 Task: Create a sub task System Test and UAT for the task  Develop a new online tool for customer support ticketing in the project AnchorTech , assign it to team member softage.2@softage.net and update the status of the sub task to  On Track  , set the priority of the sub task to Low
Action: Mouse moved to (265, 350)
Screenshot: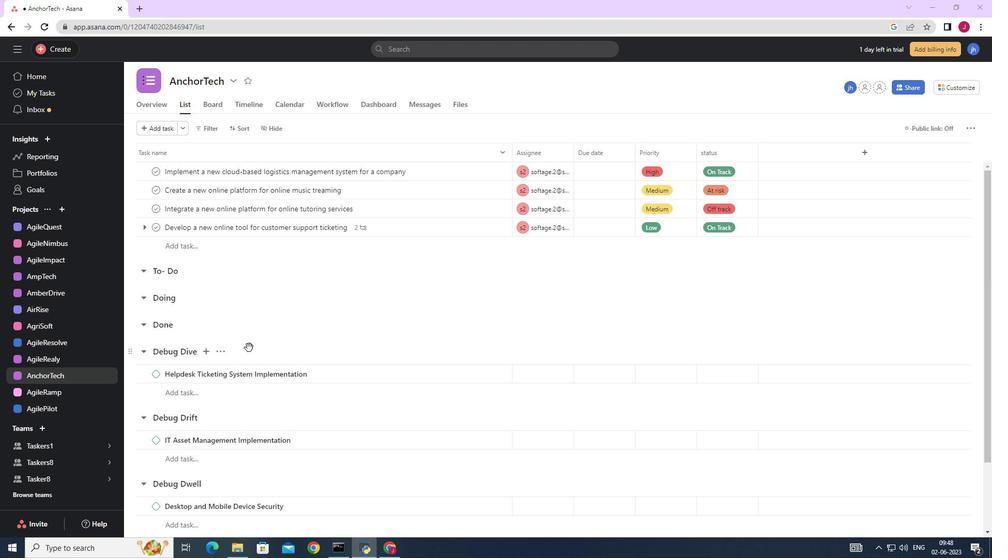 
Action: Mouse scrolled (265, 350) with delta (0, 0)
Screenshot: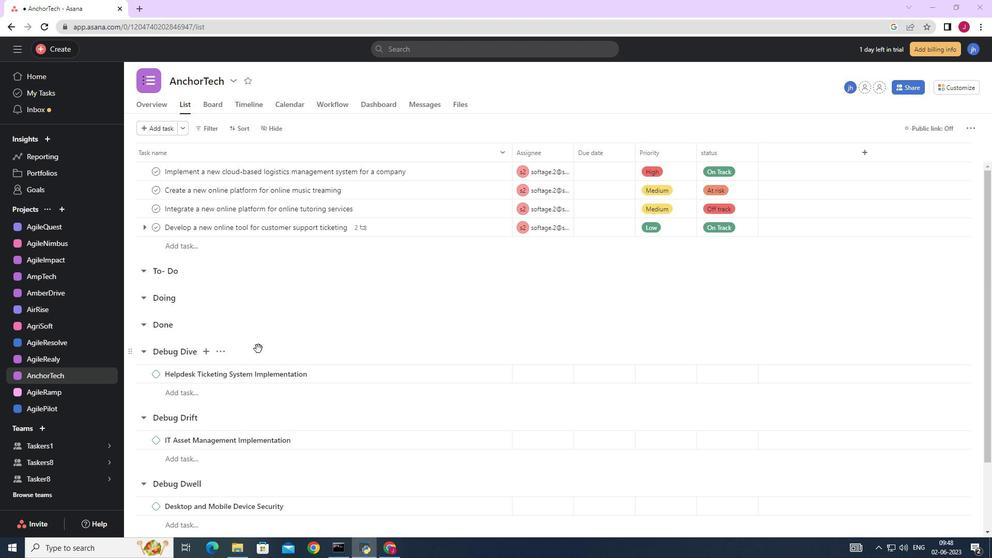 
Action: Mouse scrolled (265, 350) with delta (0, 0)
Screenshot: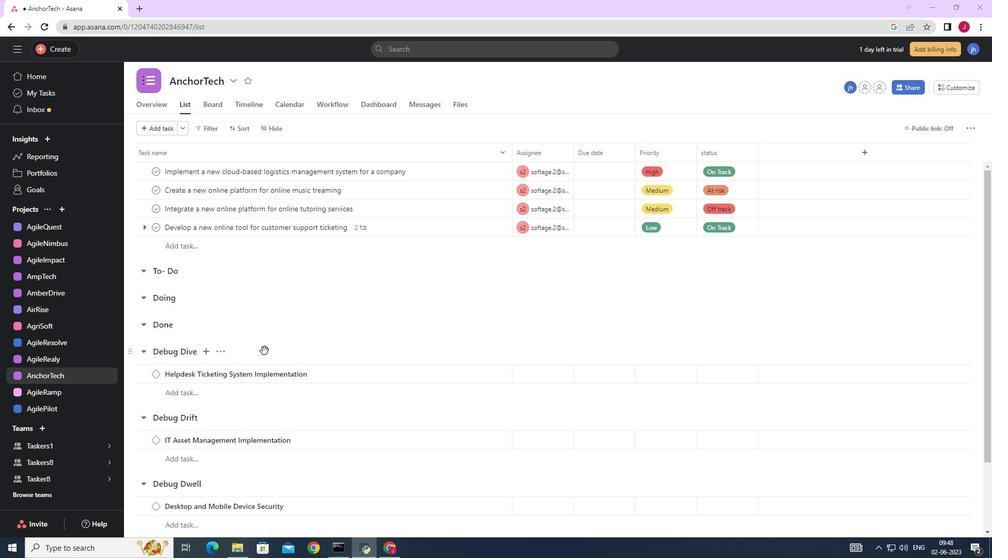 
Action: Mouse scrolled (265, 350) with delta (0, 0)
Screenshot: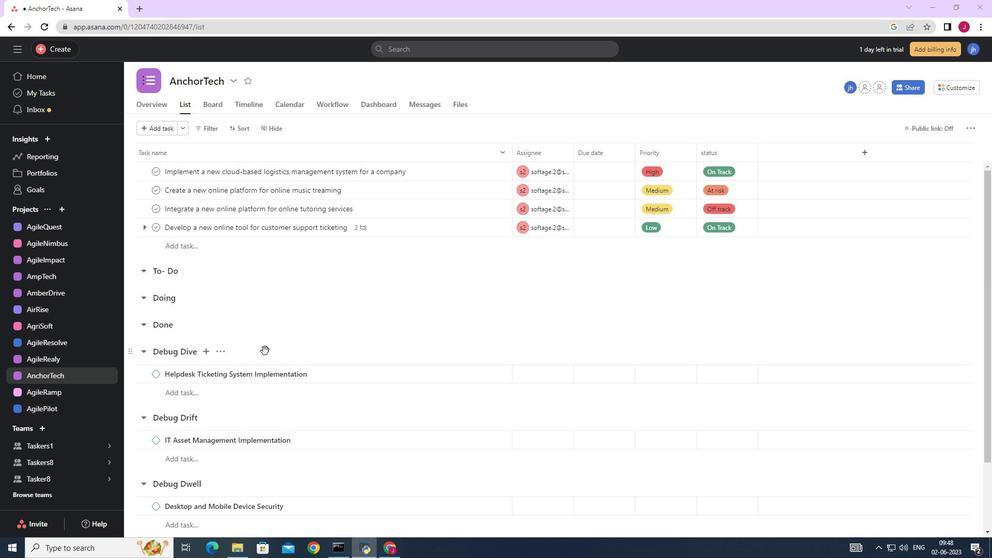 
Action: Mouse moved to (266, 350)
Screenshot: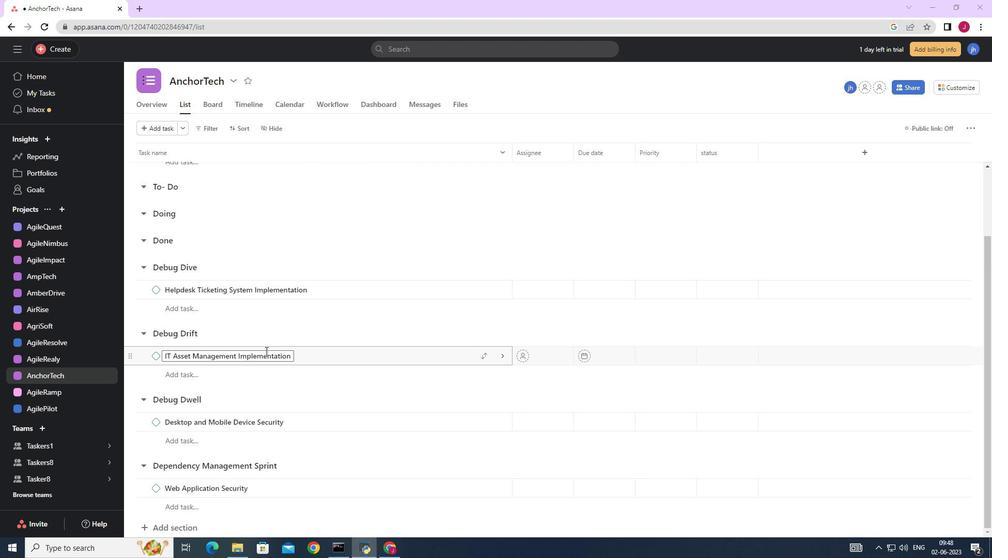 
Action: Mouse scrolled (266, 351) with delta (0, 0)
Screenshot: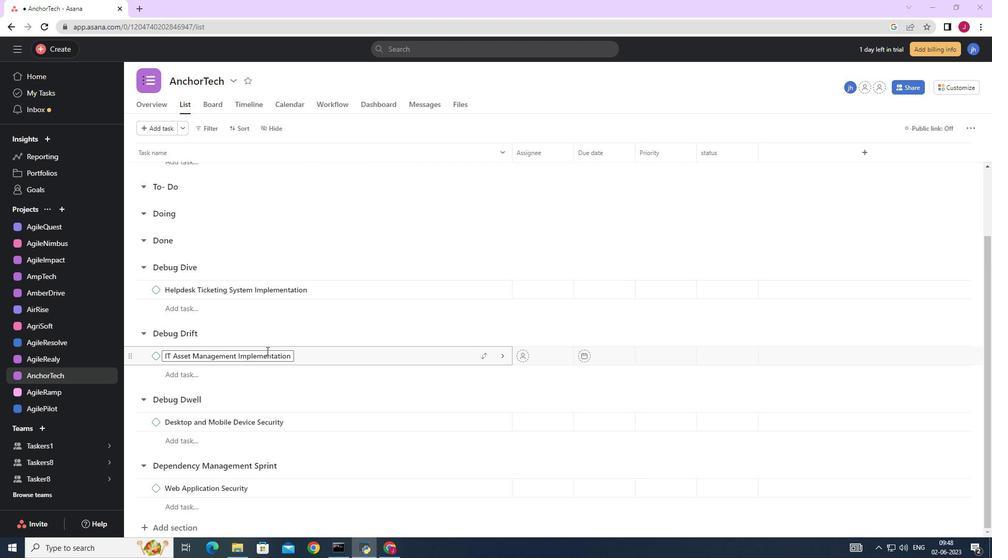 
Action: Mouse scrolled (266, 351) with delta (0, 0)
Screenshot: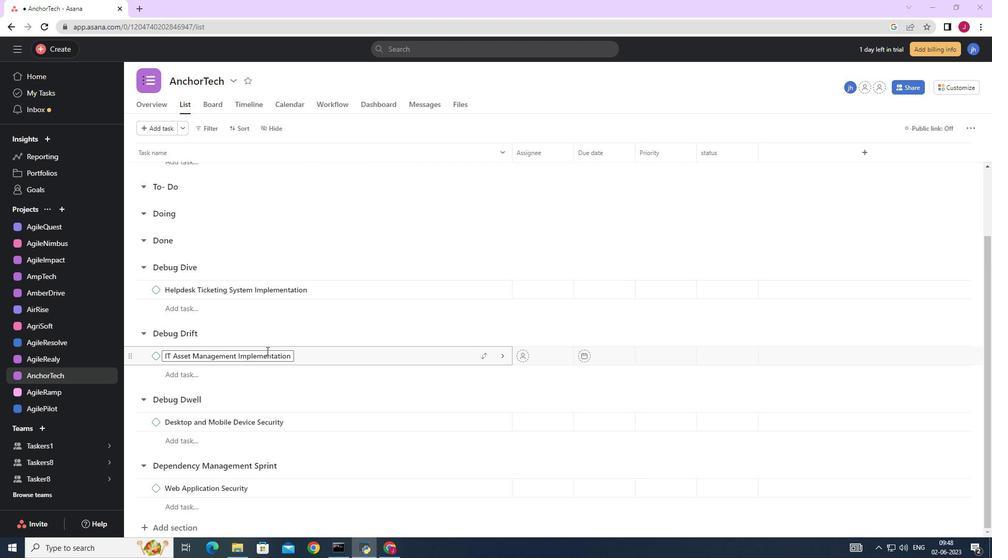 
Action: Mouse scrolled (266, 351) with delta (0, 0)
Screenshot: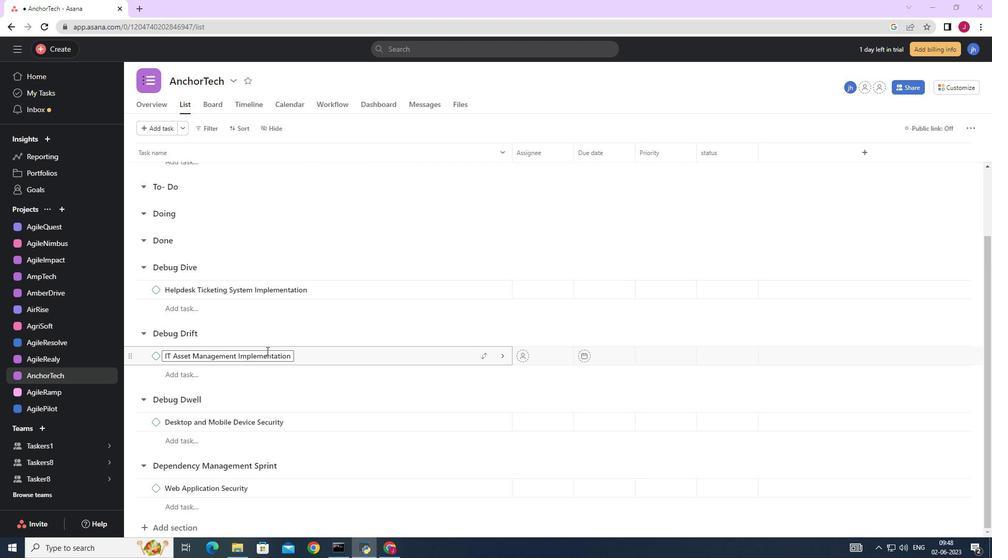 
Action: Mouse moved to (471, 228)
Screenshot: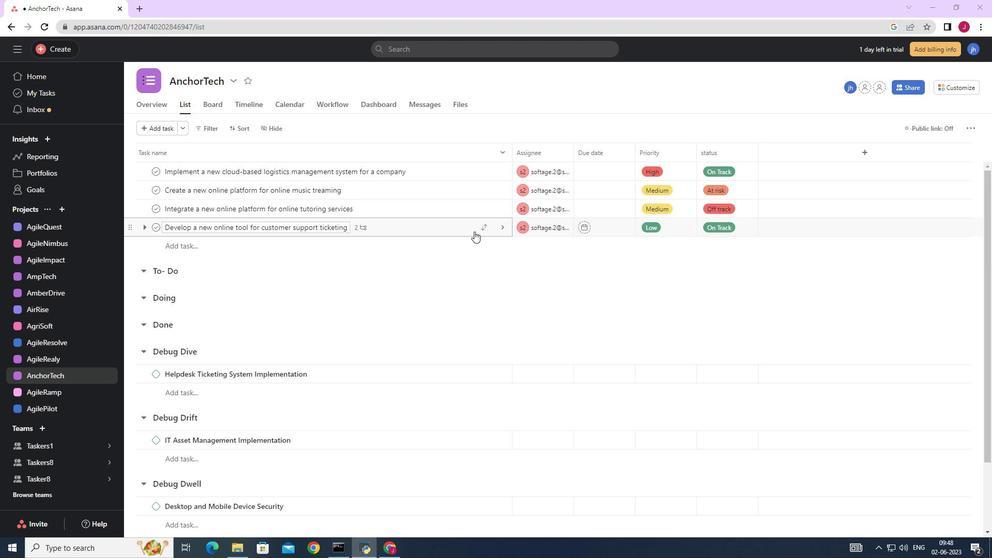 
Action: Mouse pressed left at (471, 228)
Screenshot: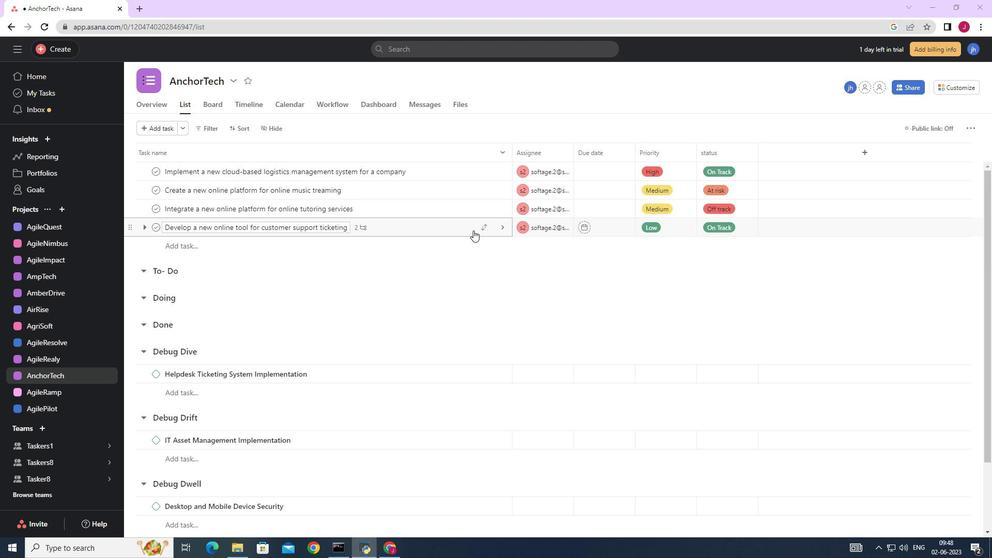 
Action: Mouse moved to (819, 396)
Screenshot: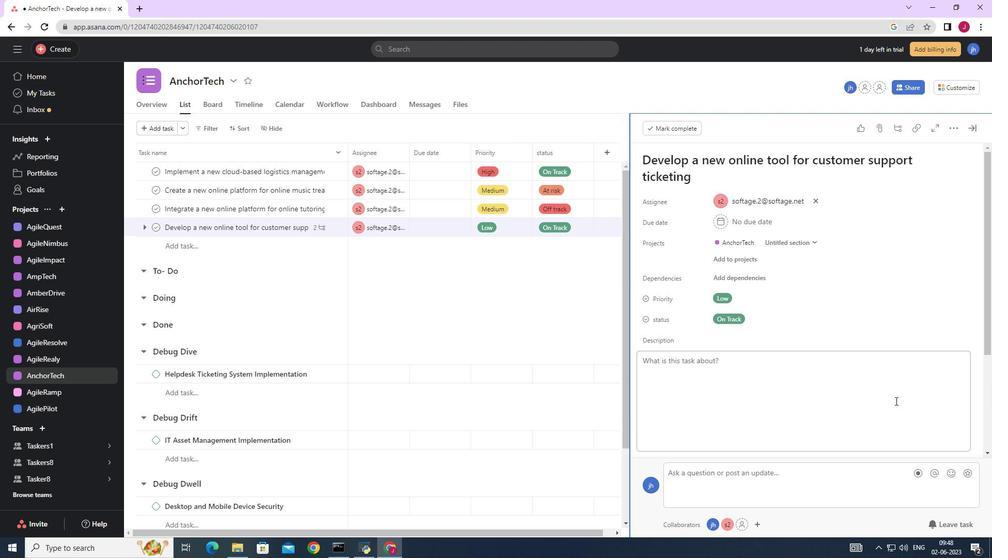 
Action: Mouse scrolled (819, 396) with delta (0, 0)
Screenshot: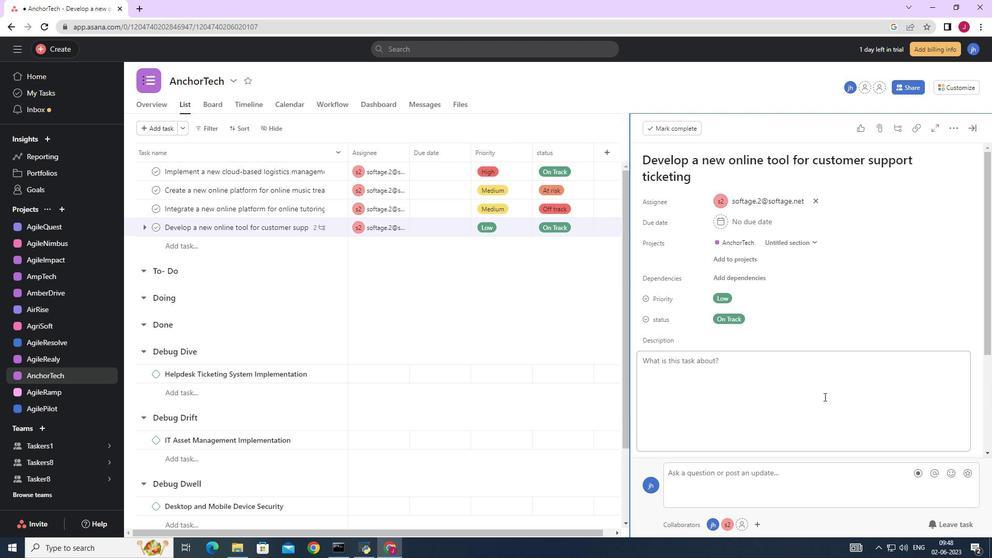 
Action: Mouse scrolled (819, 396) with delta (0, 0)
Screenshot: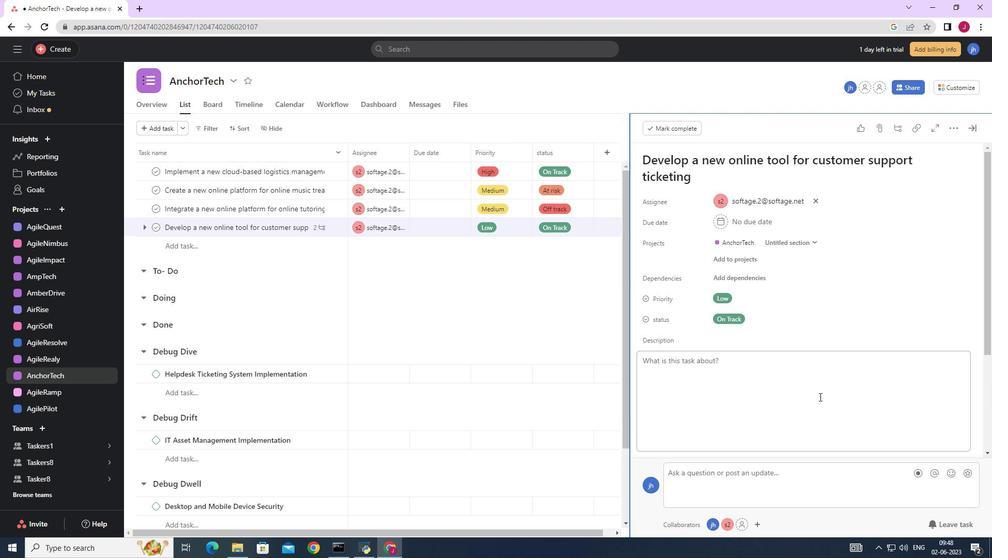 
Action: Mouse moved to (819, 396)
Screenshot: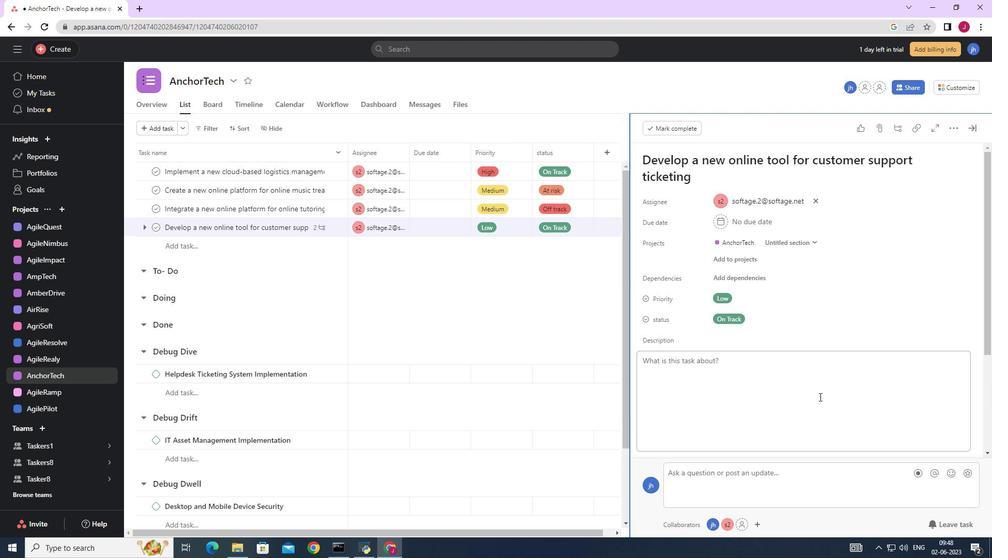 
Action: Mouse scrolled (819, 396) with delta (0, 0)
Screenshot: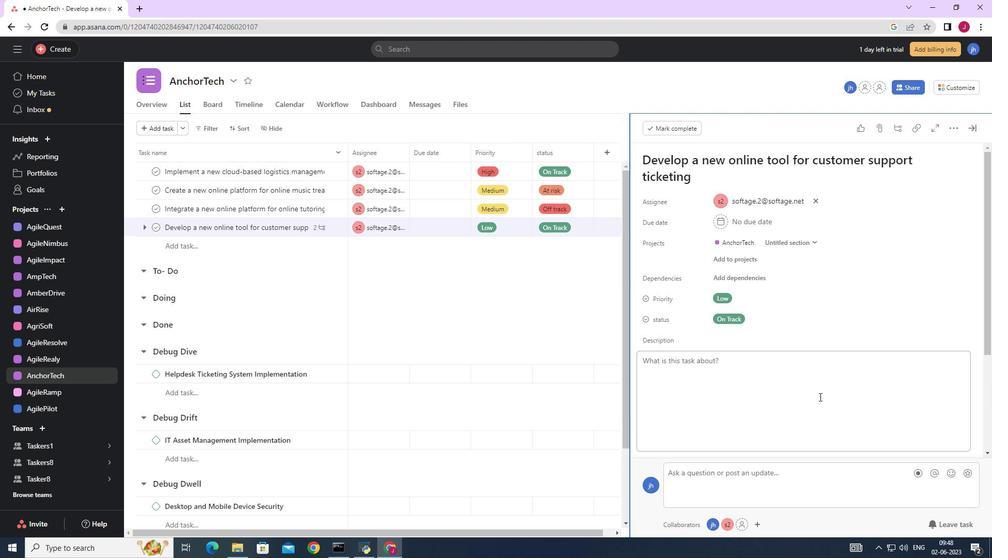 
Action: Mouse scrolled (819, 396) with delta (0, 0)
Screenshot: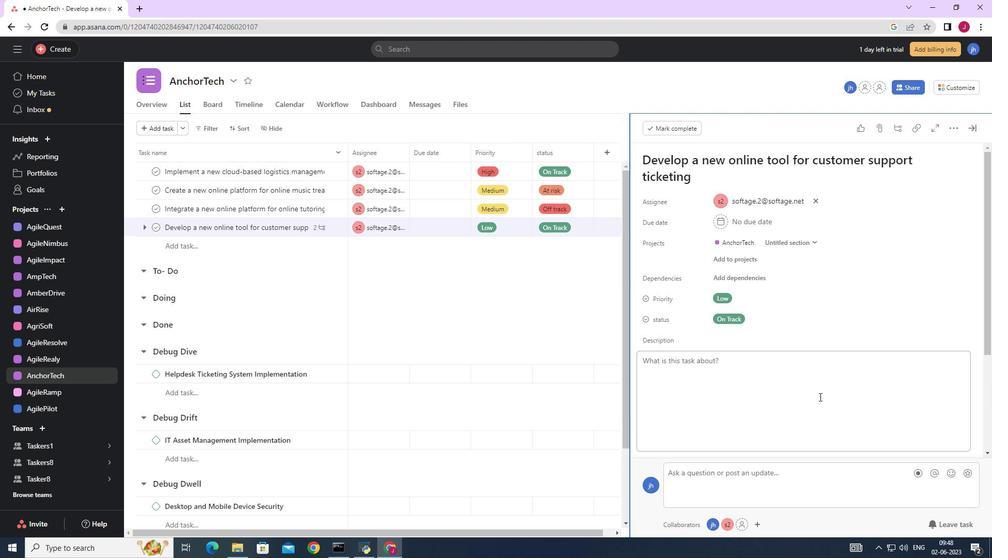
Action: Mouse scrolled (819, 396) with delta (0, 0)
Screenshot: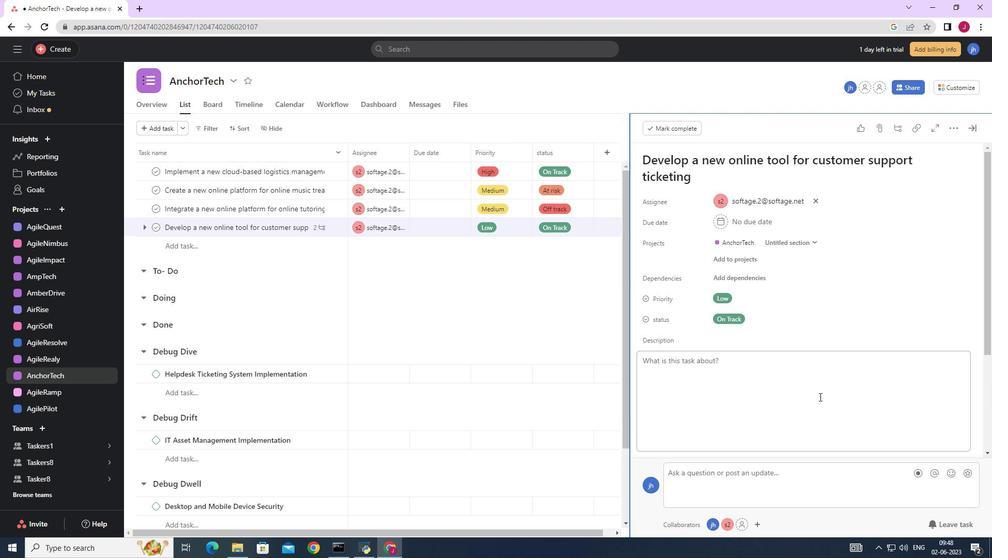 
Action: Mouse scrolled (819, 396) with delta (0, 0)
Screenshot: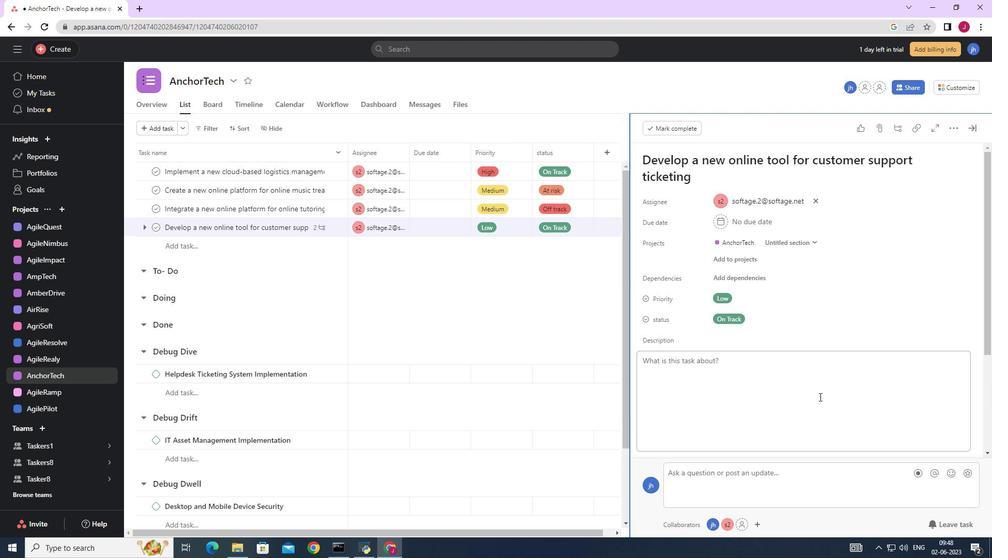 
Action: Mouse moved to (680, 375)
Screenshot: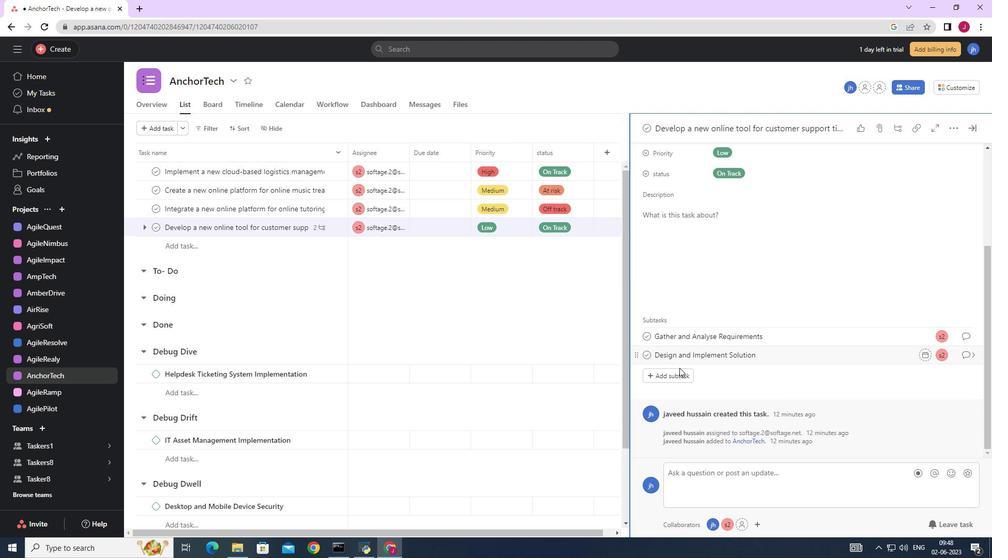 
Action: Mouse pressed left at (680, 375)
Screenshot: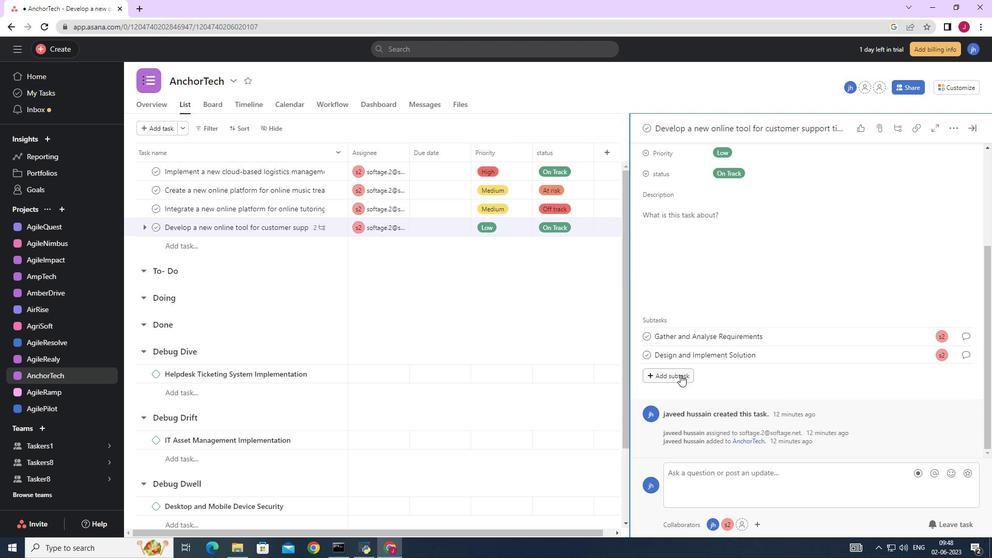 
Action: Key pressed <Key.caps_lock>S<Key.caps_lock>ystem<Key.space><Key.caps_lock>T<Key.caps_lock>est<Key.space>and<Key.space><Key.caps_lock>UAT
Screenshot: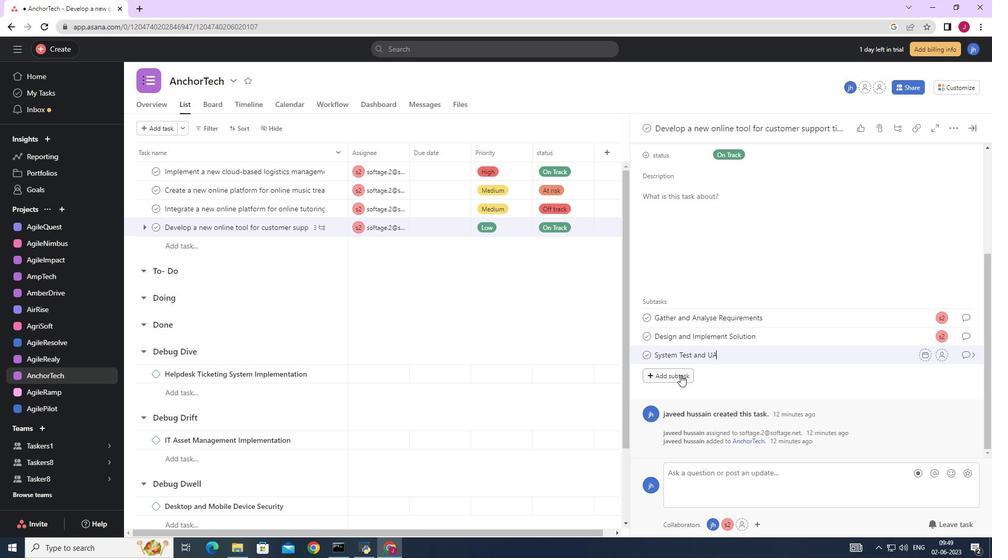 
Action: Mouse moved to (939, 356)
Screenshot: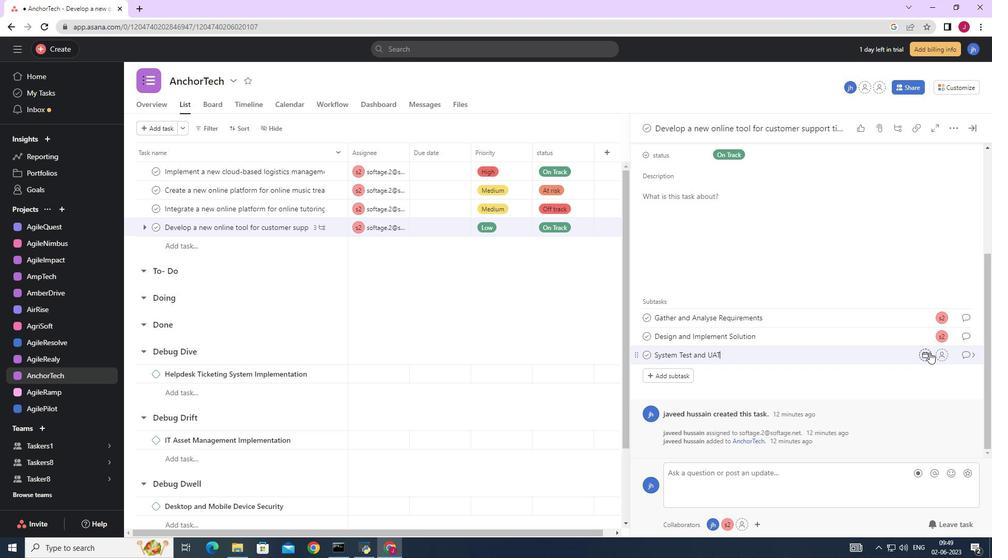 
Action: Mouse pressed left at (939, 356)
Screenshot: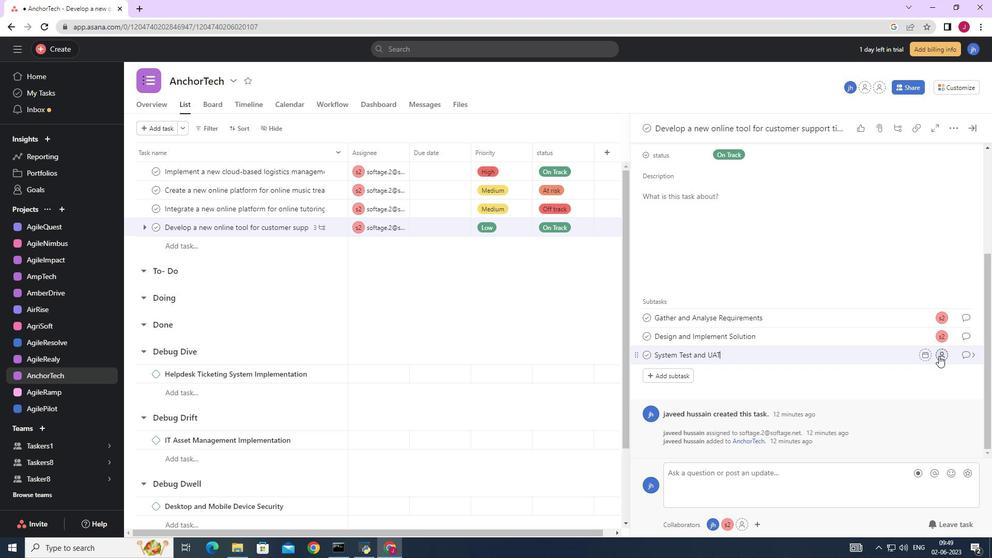 
Action: Key pressed S<Key.caps_lock>oftage.2
Screenshot: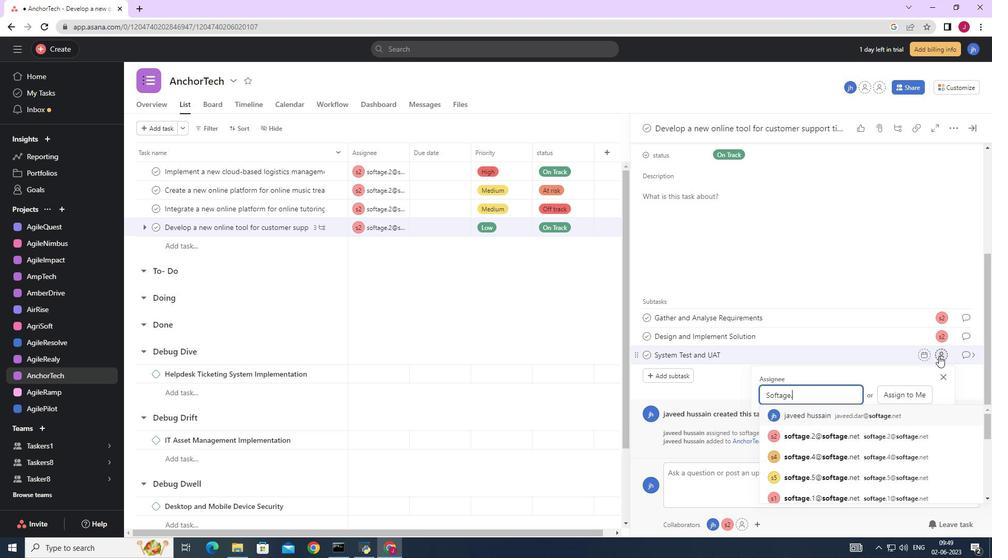 
Action: Mouse moved to (846, 415)
Screenshot: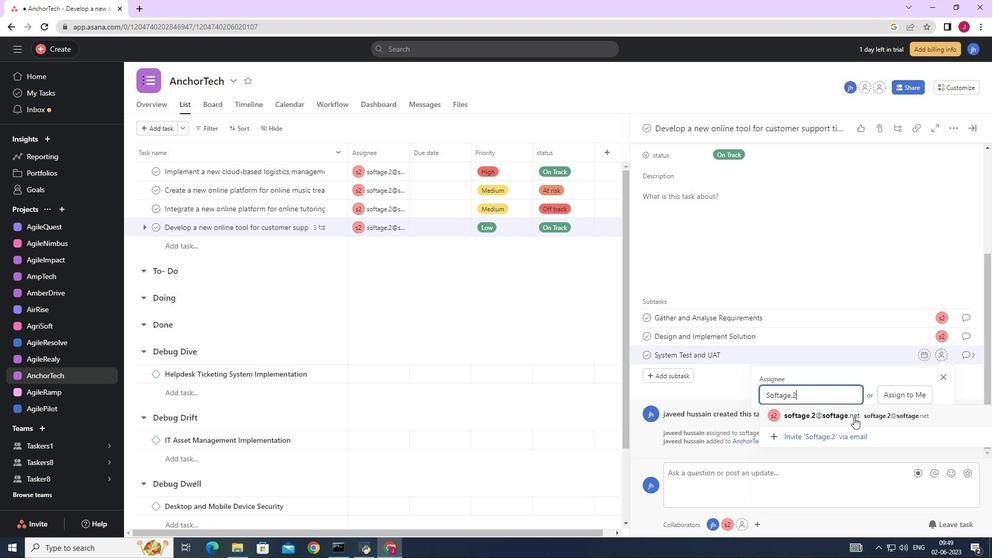 
Action: Mouse pressed left at (846, 415)
Screenshot: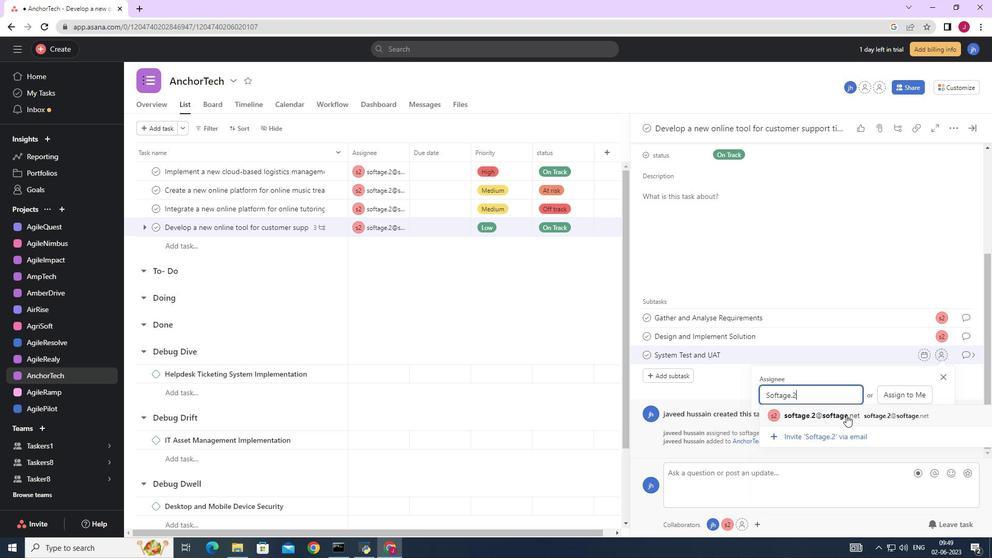 
Action: Mouse moved to (969, 357)
Screenshot: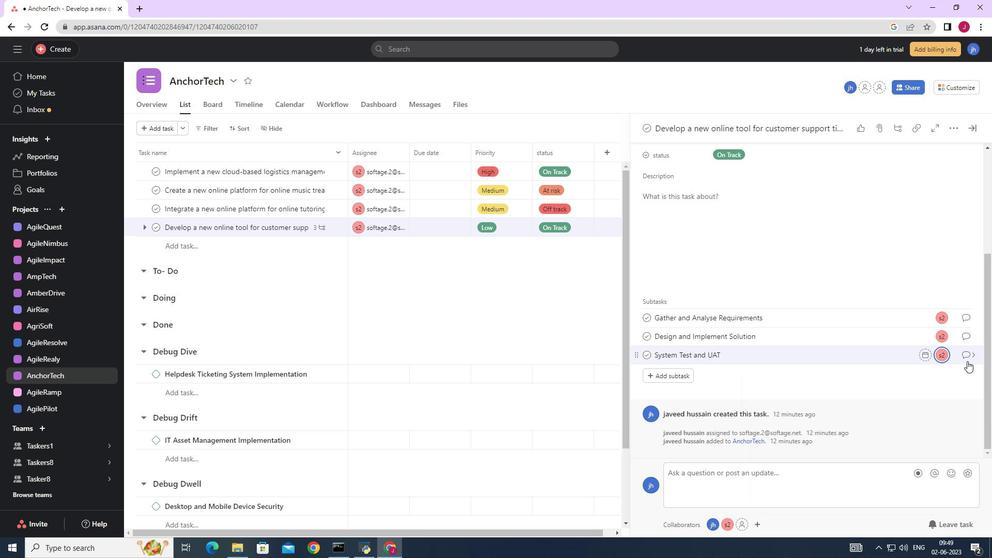 
Action: Mouse pressed left at (969, 357)
Screenshot: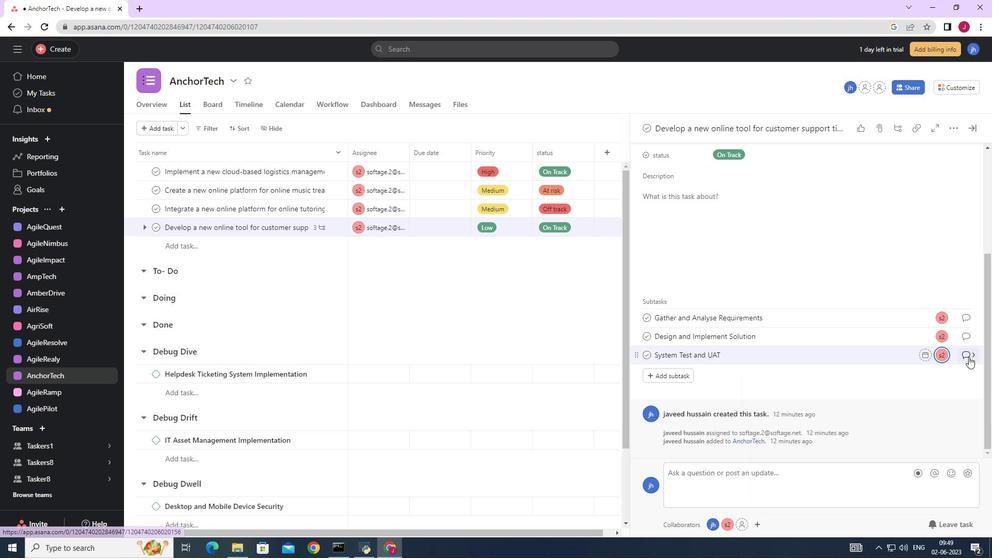 
Action: Mouse moved to (675, 276)
Screenshot: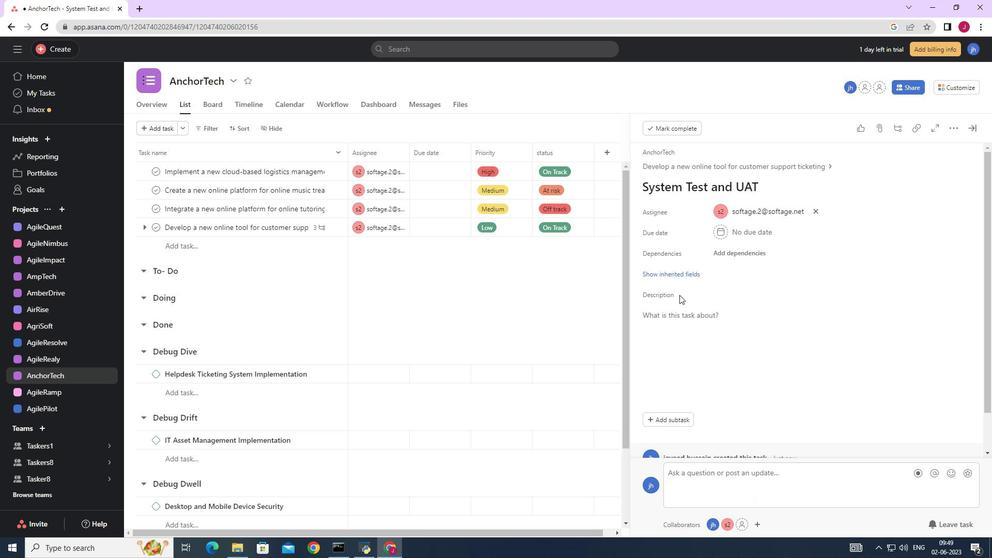 
Action: Mouse pressed left at (675, 276)
Screenshot: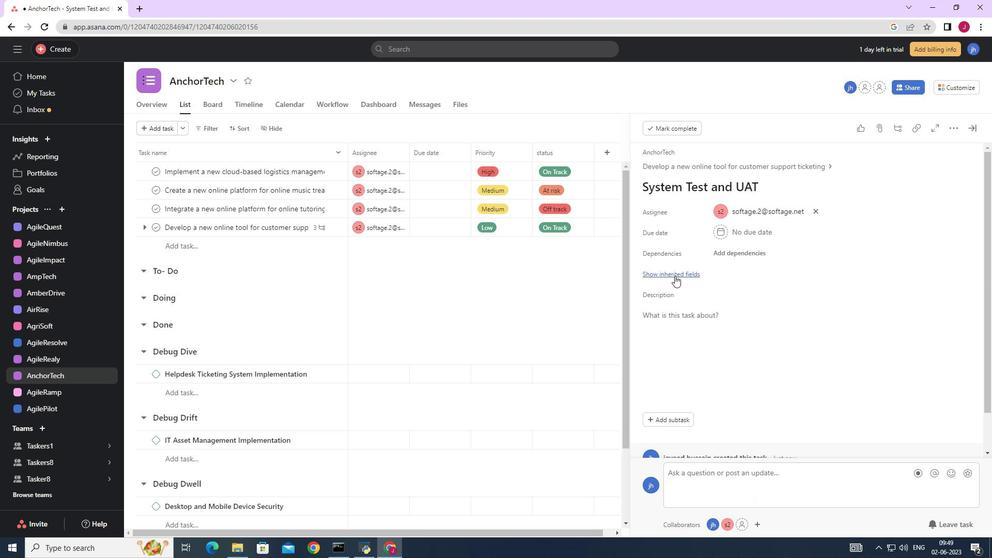 
Action: Mouse moved to (728, 294)
Screenshot: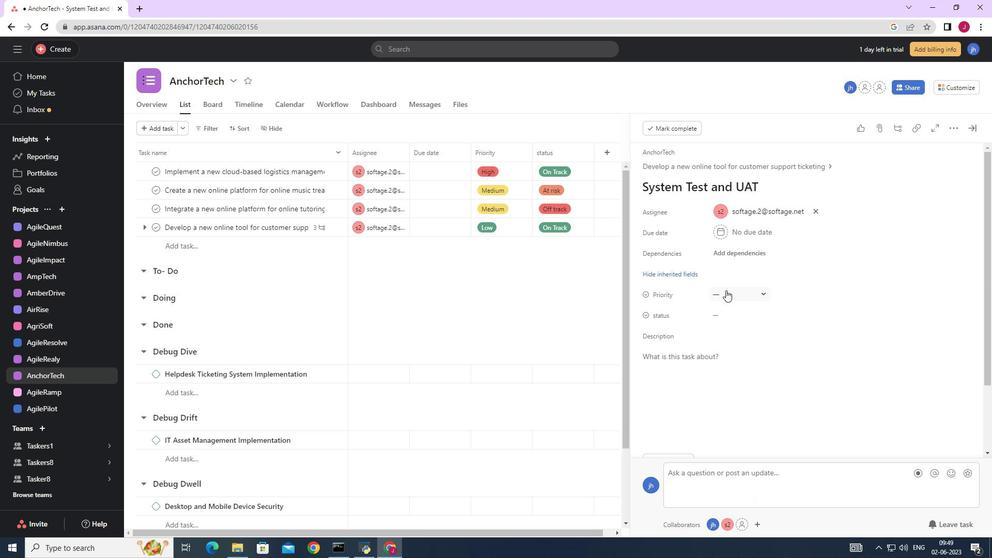 
Action: Mouse pressed left at (728, 294)
Screenshot: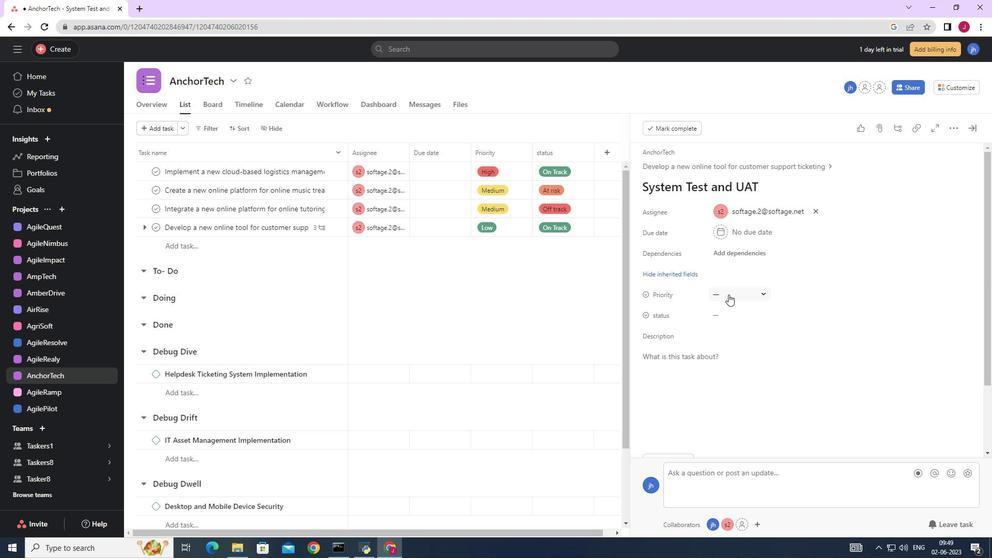 
Action: Mouse moved to (738, 369)
Screenshot: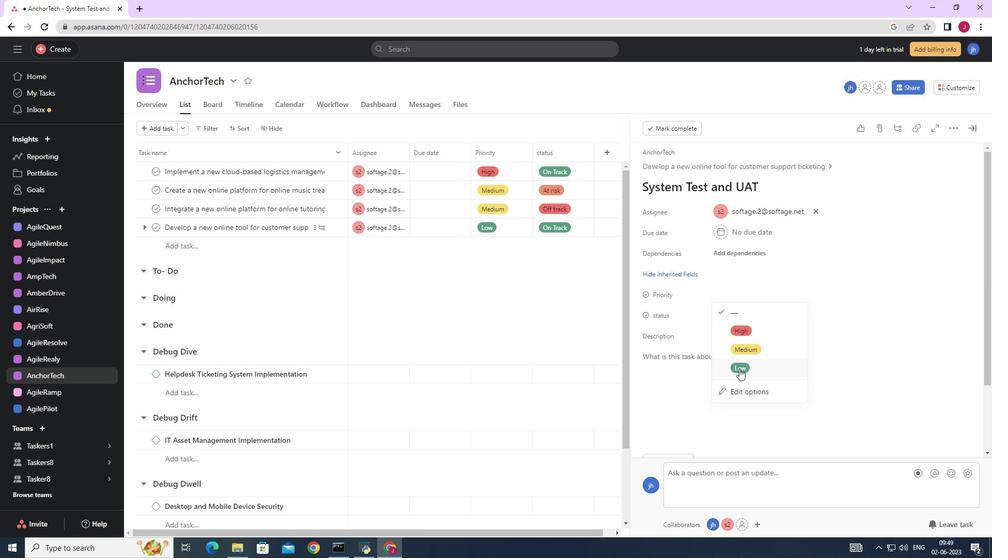 
Action: Mouse pressed left at (738, 369)
Screenshot: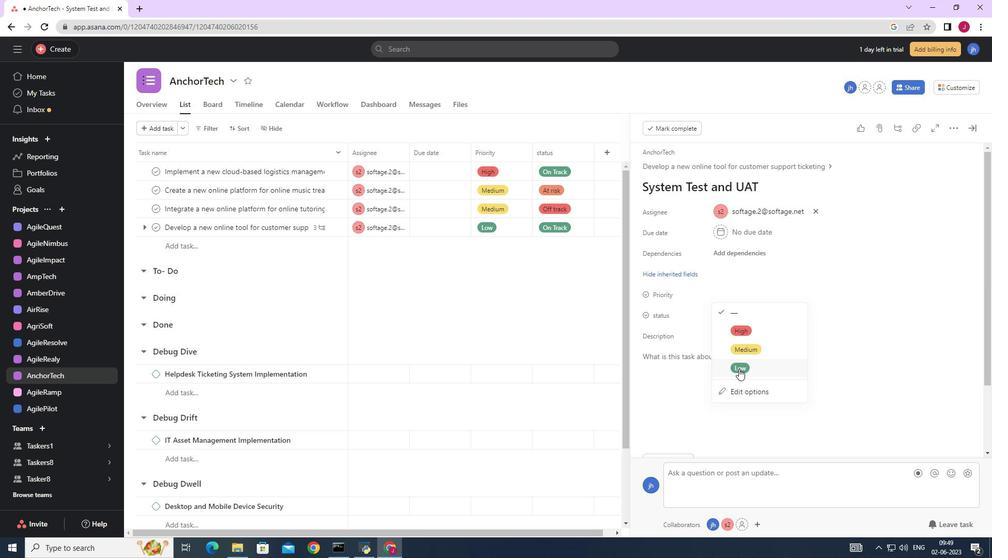 
Action: Mouse moved to (733, 315)
Screenshot: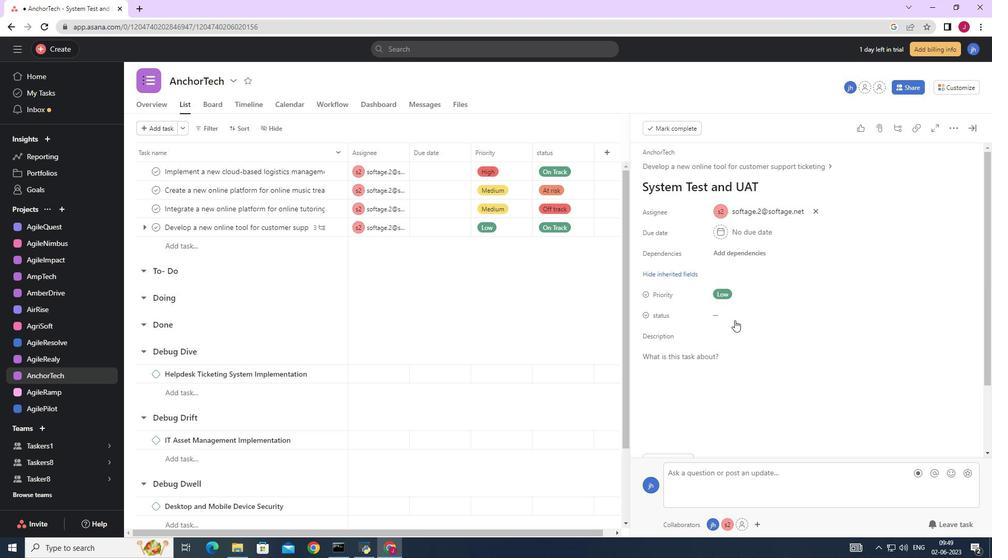 
Action: Mouse pressed left at (733, 315)
Screenshot: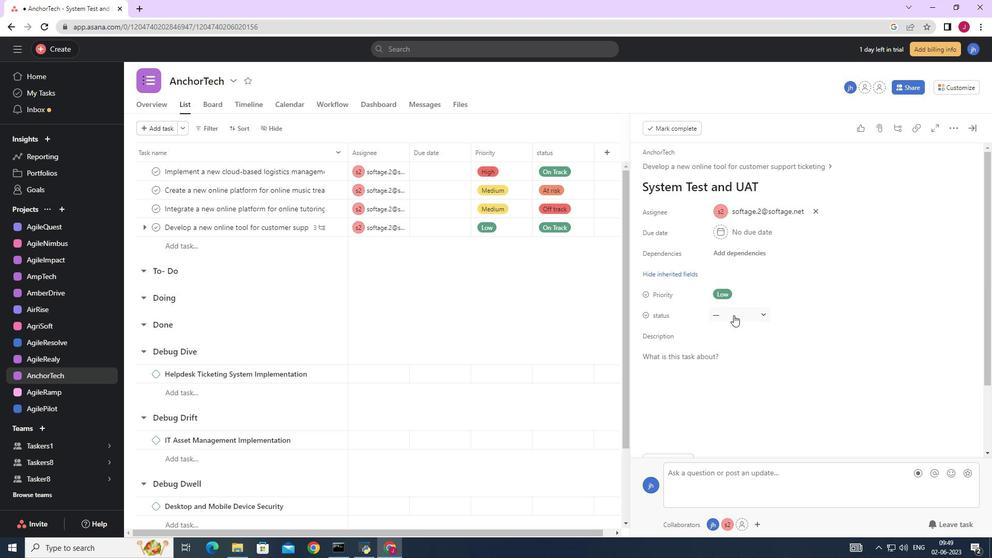 
Action: Mouse moved to (744, 350)
Screenshot: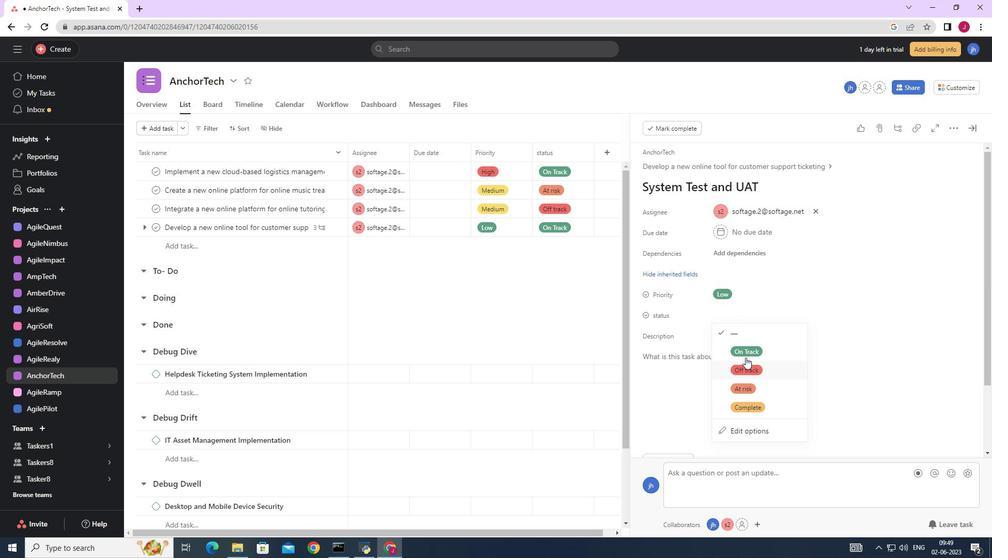 
Action: Mouse pressed left at (744, 350)
Screenshot: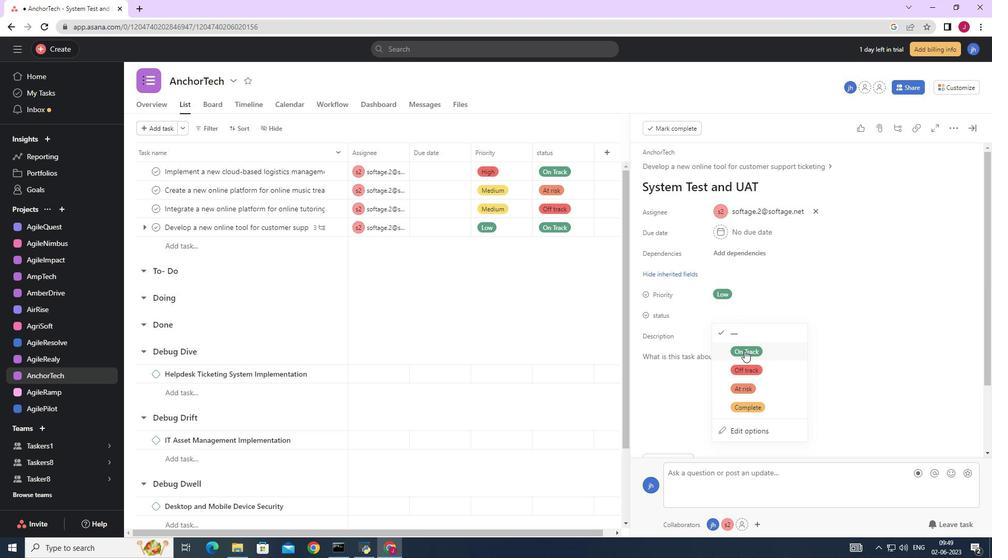 
Action: Mouse moved to (974, 129)
Screenshot: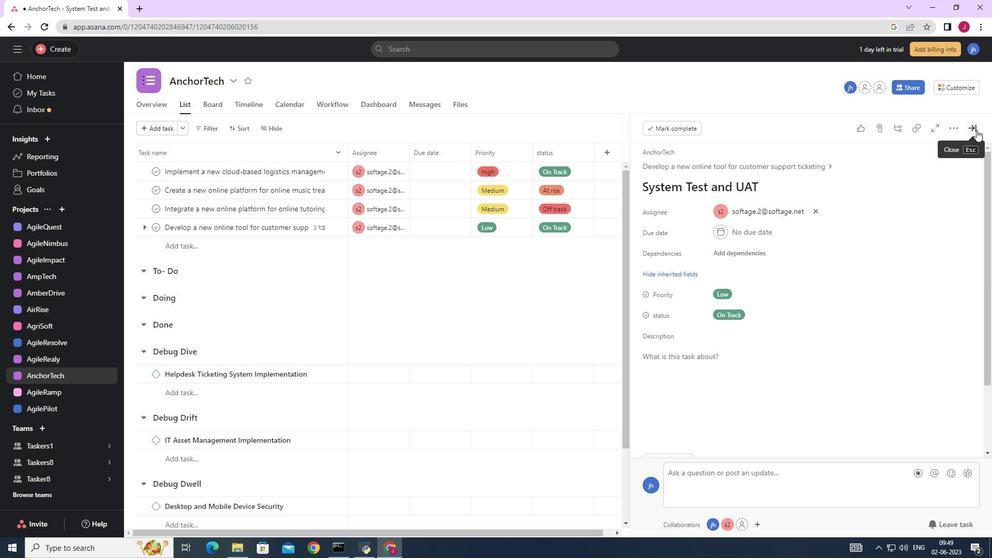 
Action: Mouse pressed left at (974, 129)
Screenshot: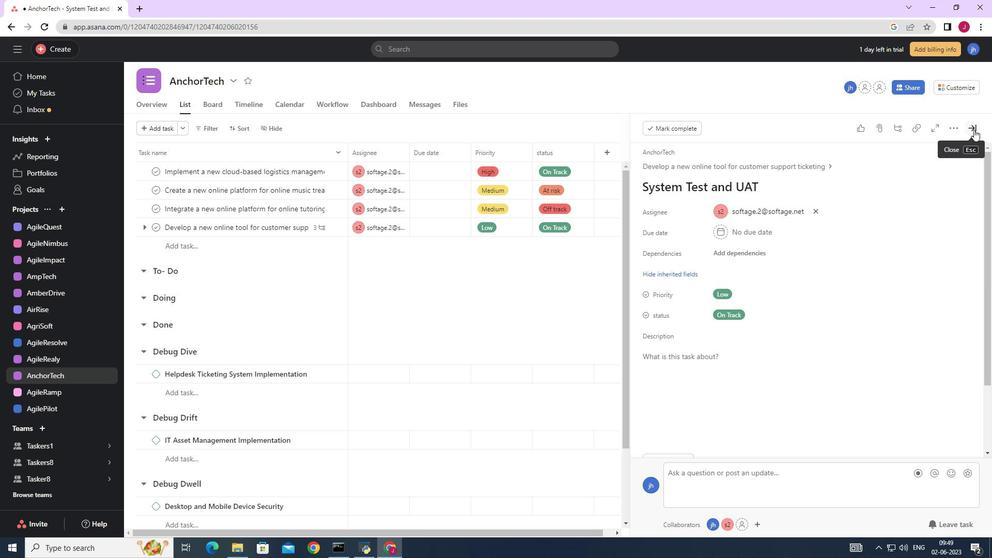 
